 Task: Change the color of a line to blue.
Action: Mouse moved to (422, 204)
Screenshot: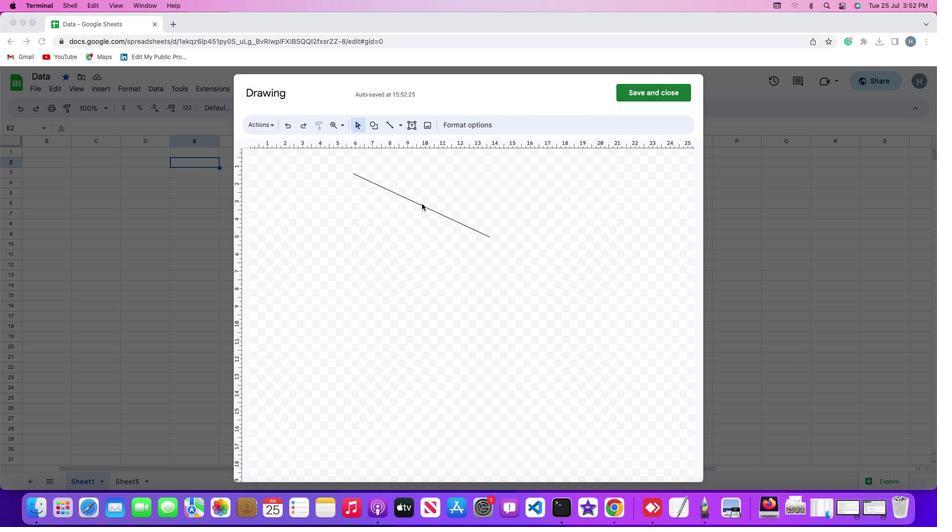 
Action: Mouse pressed left at (422, 204)
Screenshot: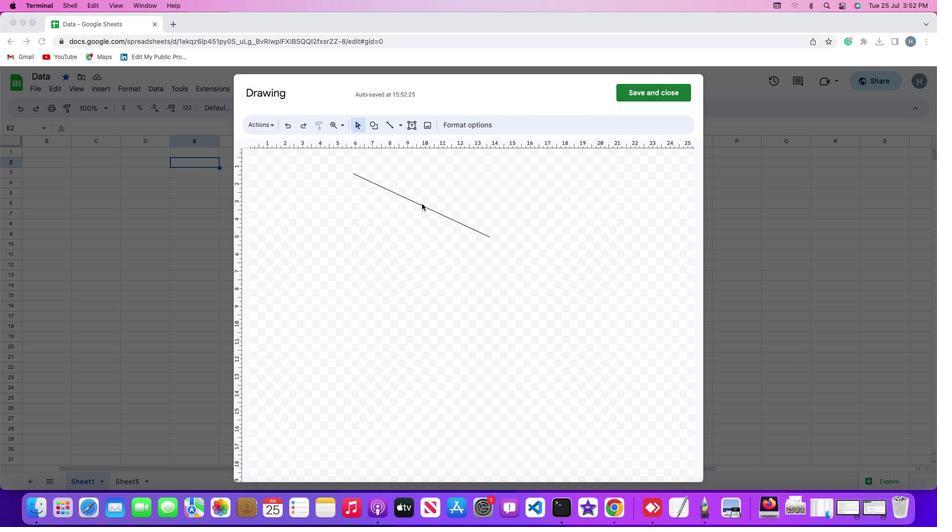 
Action: Mouse moved to (423, 204)
Screenshot: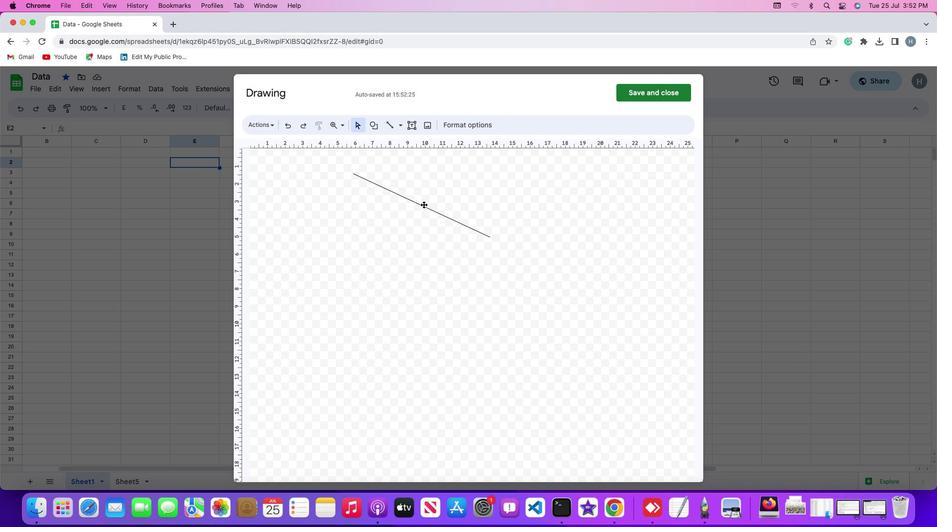 
Action: Mouse pressed left at (423, 204)
Screenshot: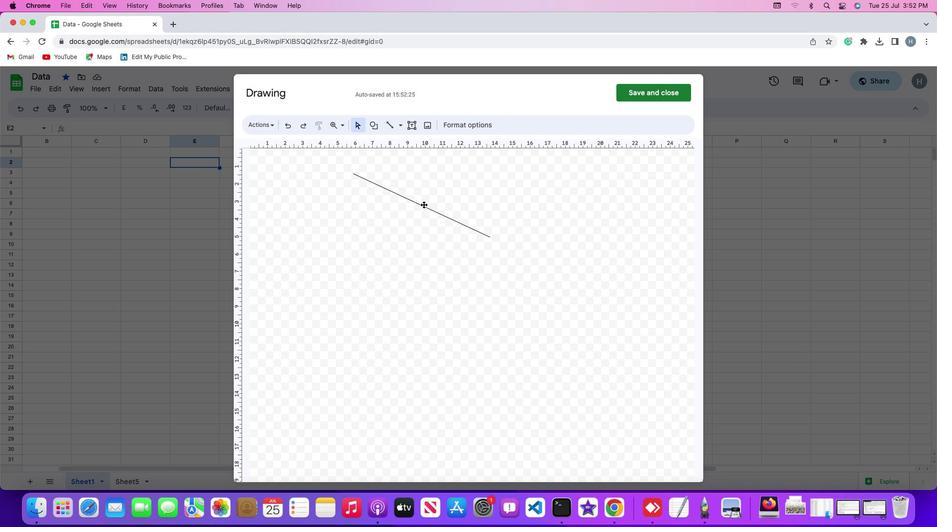 
Action: Mouse moved to (446, 126)
Screenshot: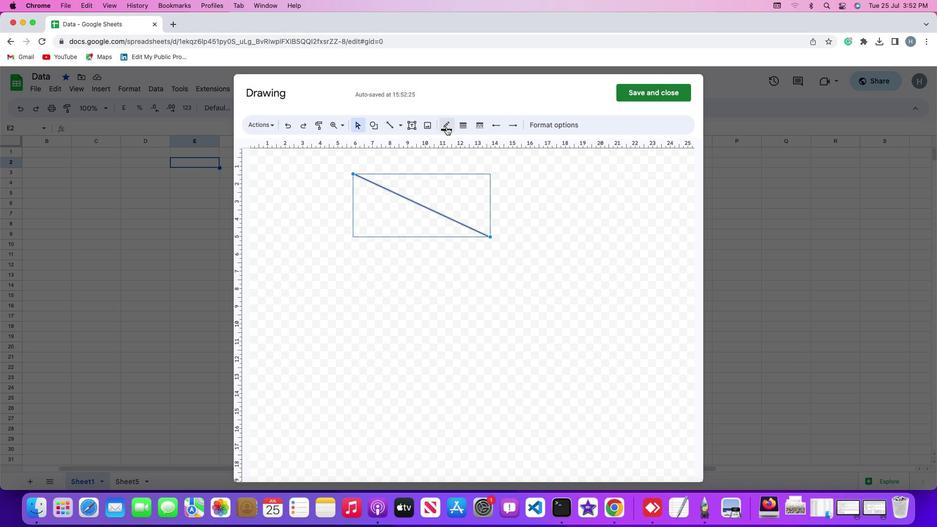 
Action: Mouse pressed left at (446, 126)
Screenshot: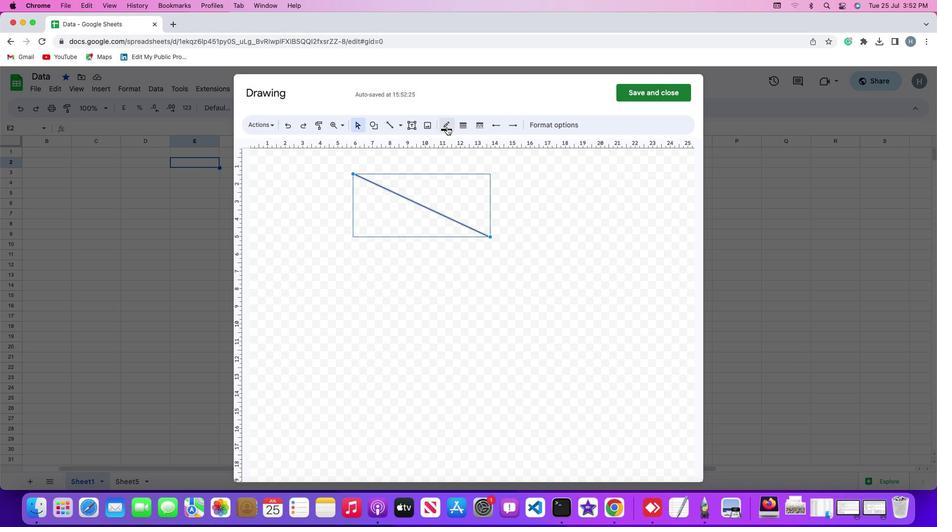 
Action: Mouse moved to (526, 184)
Screenshot: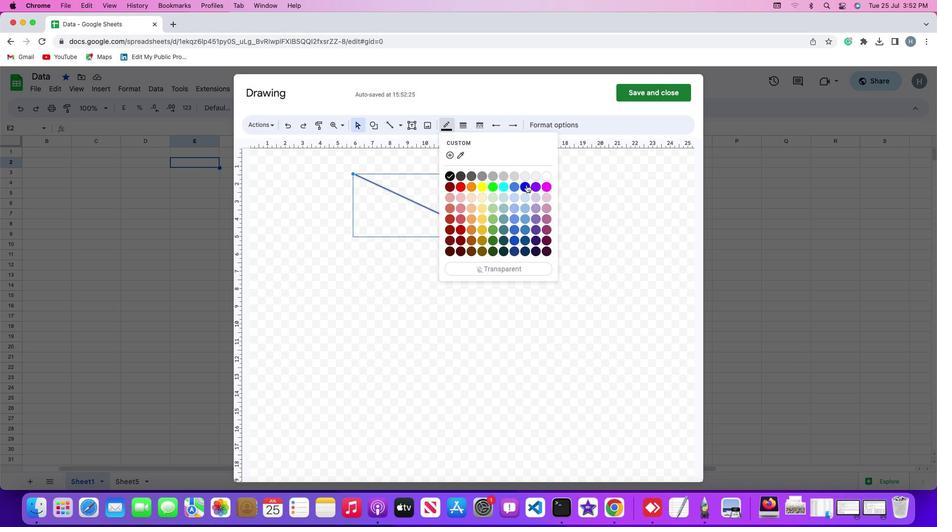 
Action: Mouse pressed left at (526, 184)
Screenshot: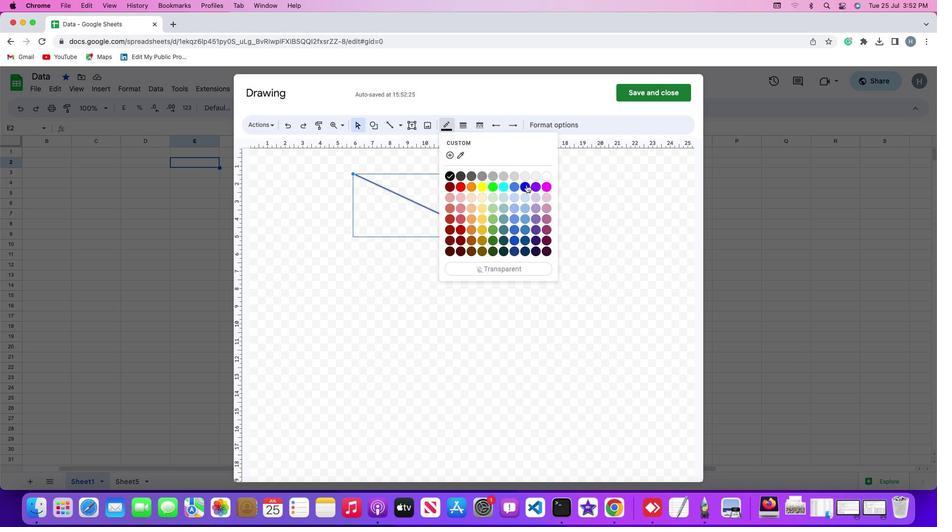 
Action: Mouse moved to (515, 194)
Screenshot: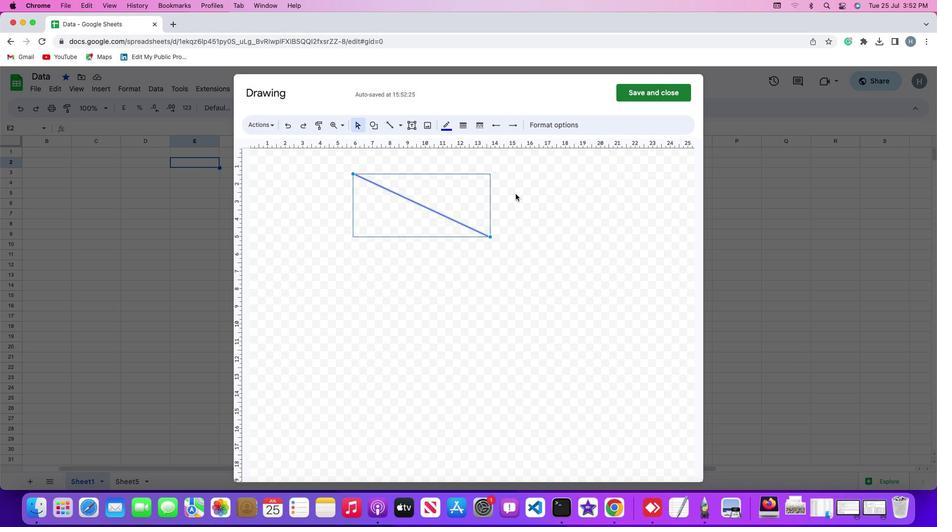 
